 Task: Add Sprouts Pasture Raised Large Brown Grade A Eggs to the cart.
Action: Mouse moved to (328, 143)
Screenshot: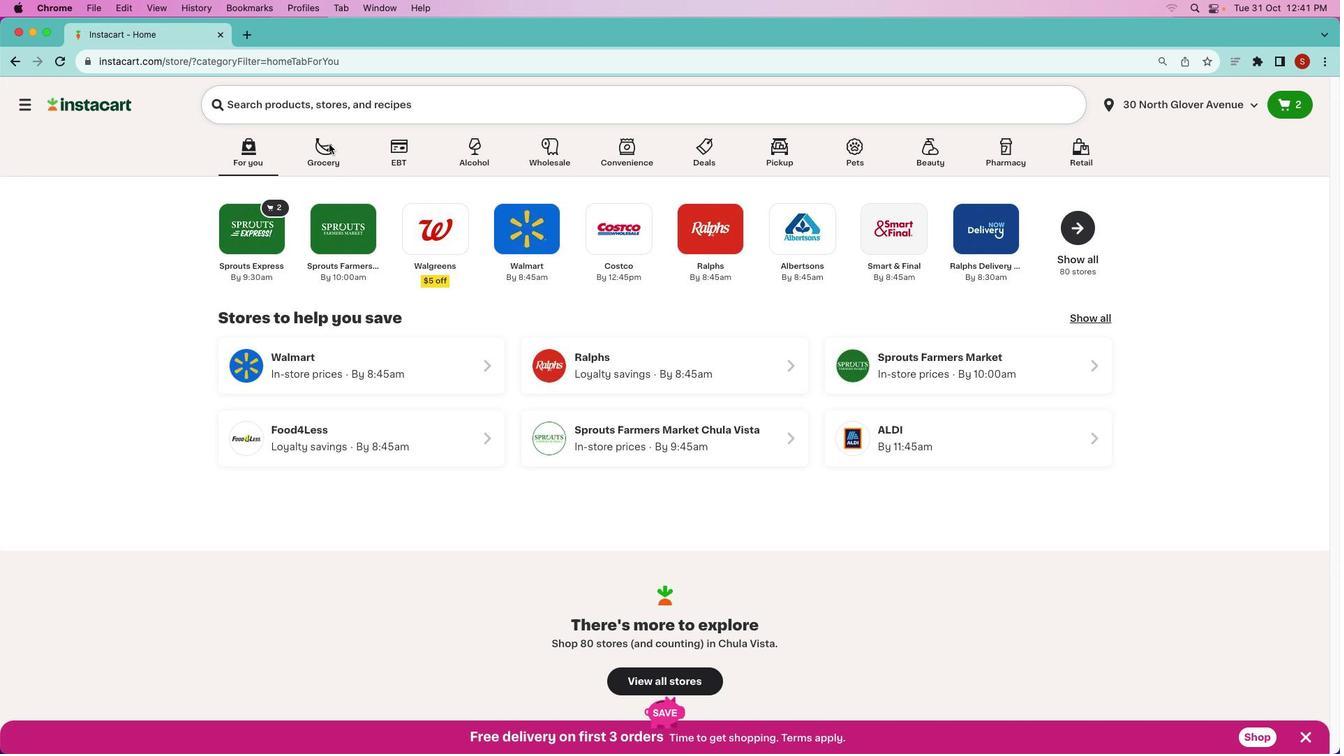 
Action: Mouse pressed left at (328, 143)
Screenshot: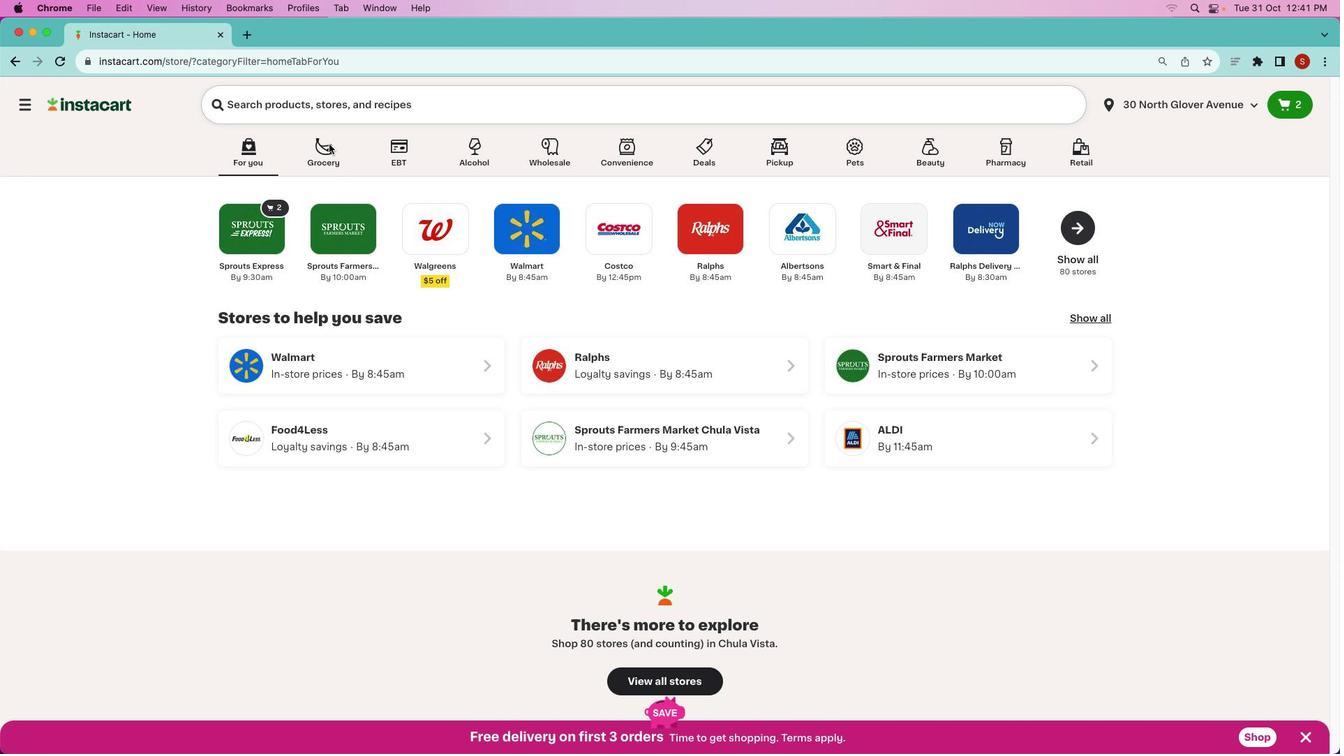 
Action: Mouse moved to (328, 143)
Screenshot: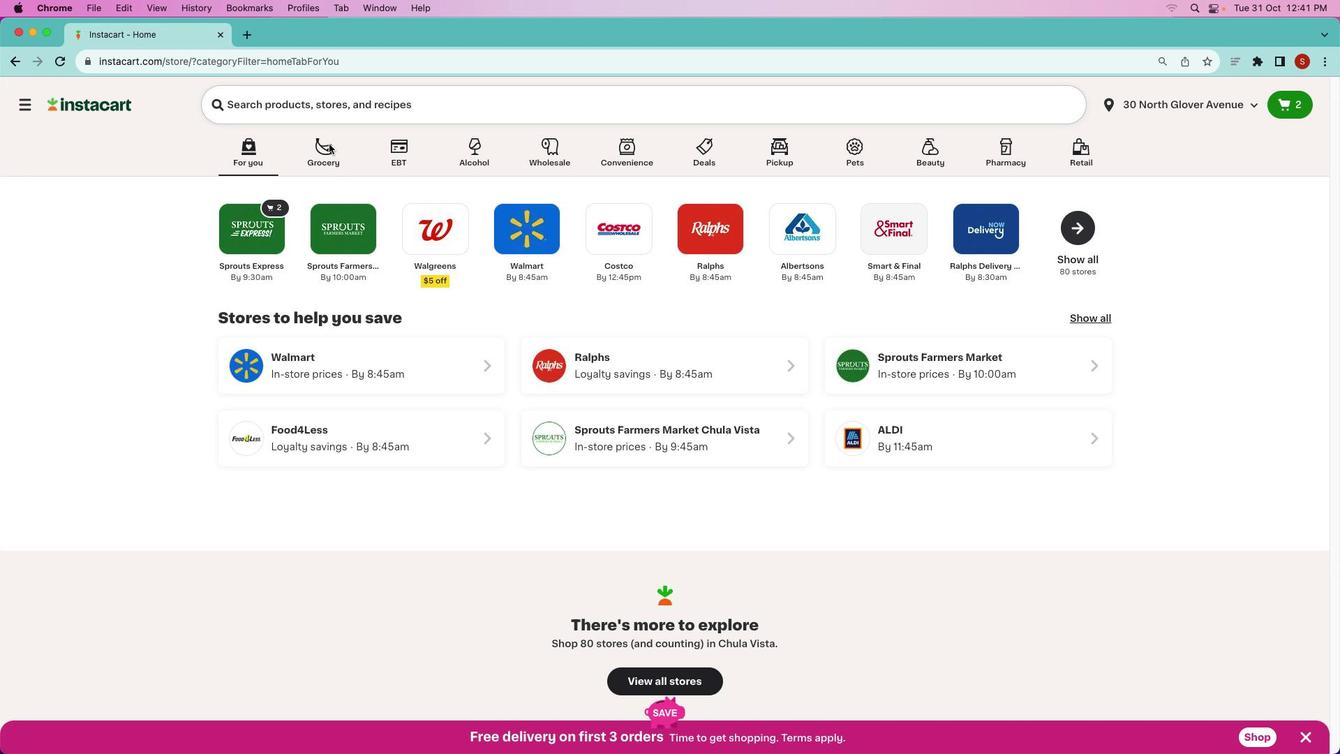 
Action: Mouse pressed left at (328, 143)
Screenshot: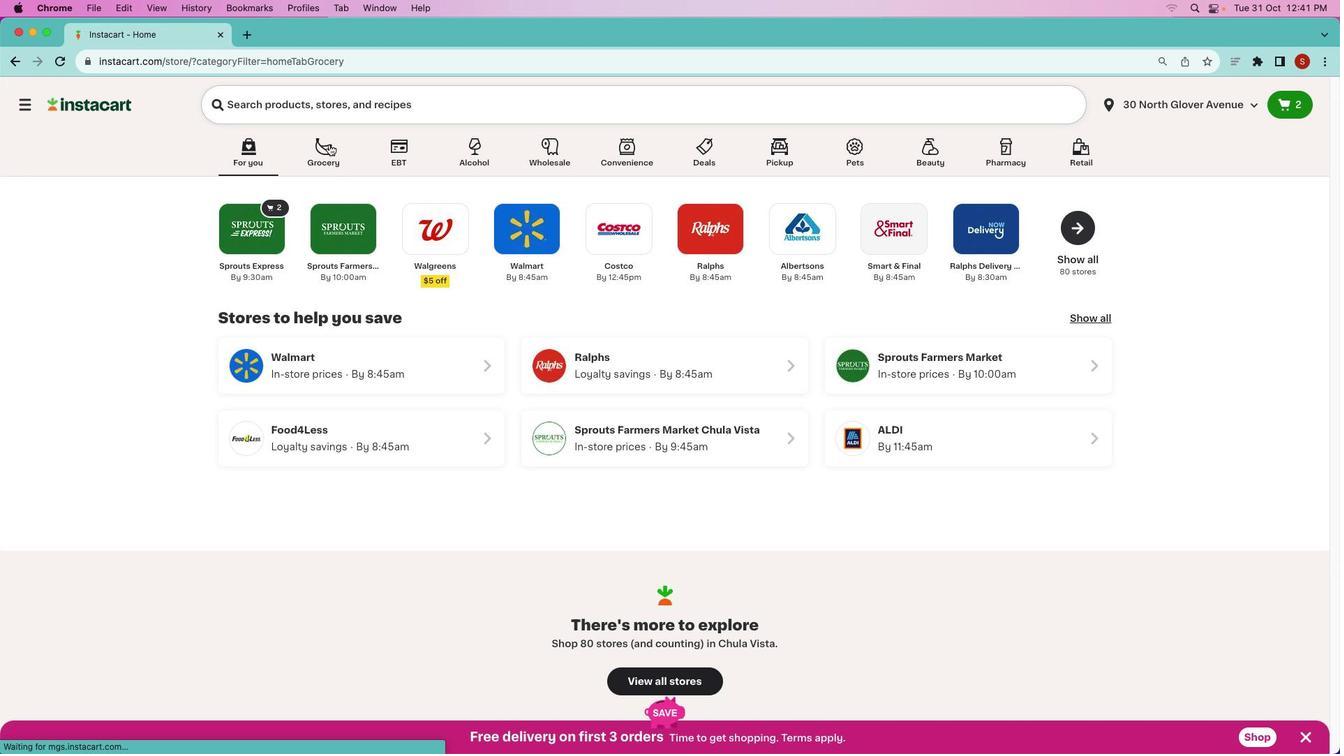 
Action: Mouse moved to (566, 301)
Screenshot: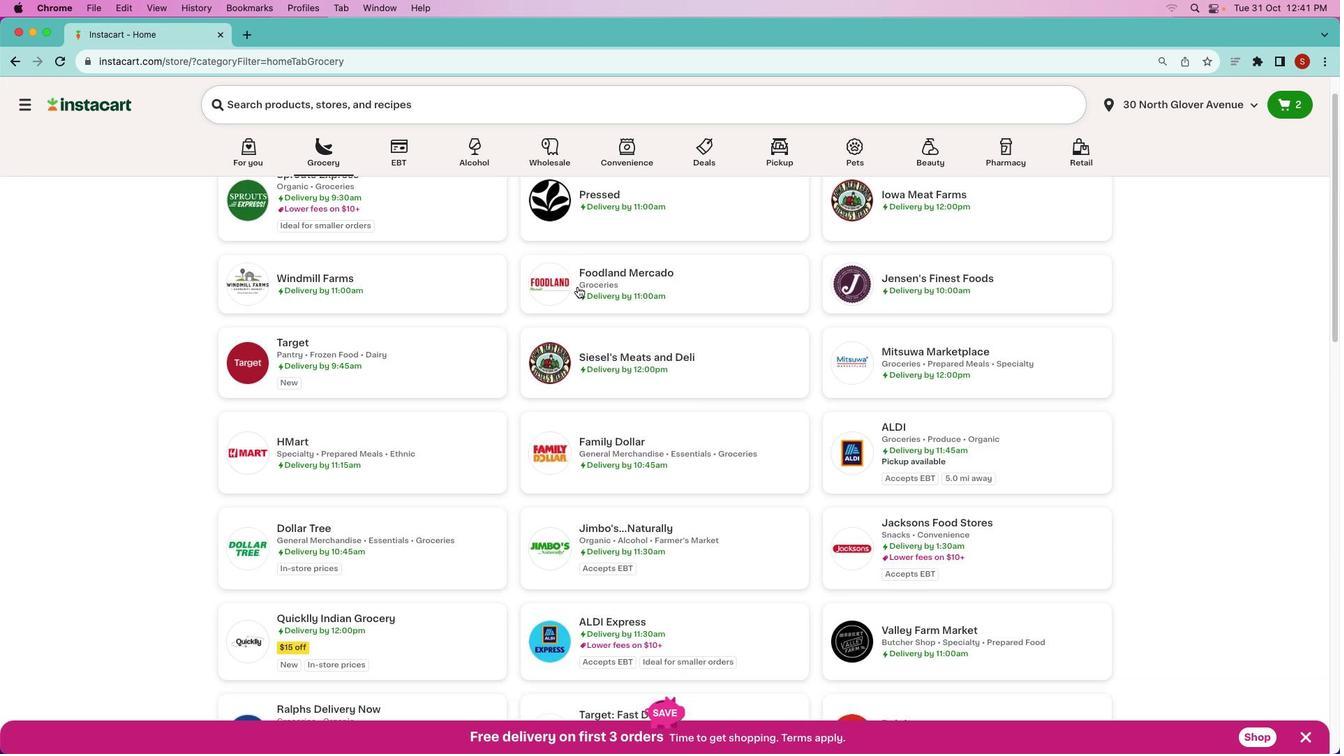 
Action: Mouse scrolled (566, 301) with delta (0, 0)
Screenshot: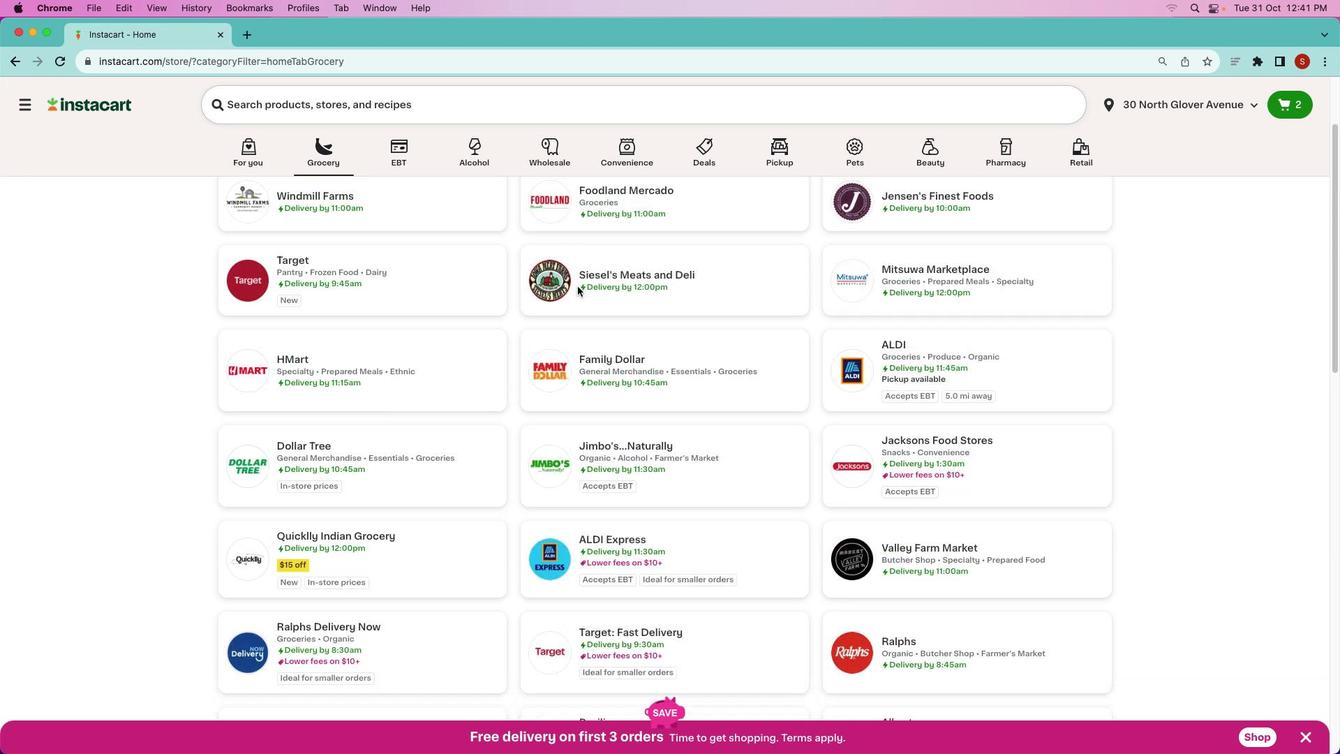 
Action: Mouse moved to (567, 301)
Screenshot: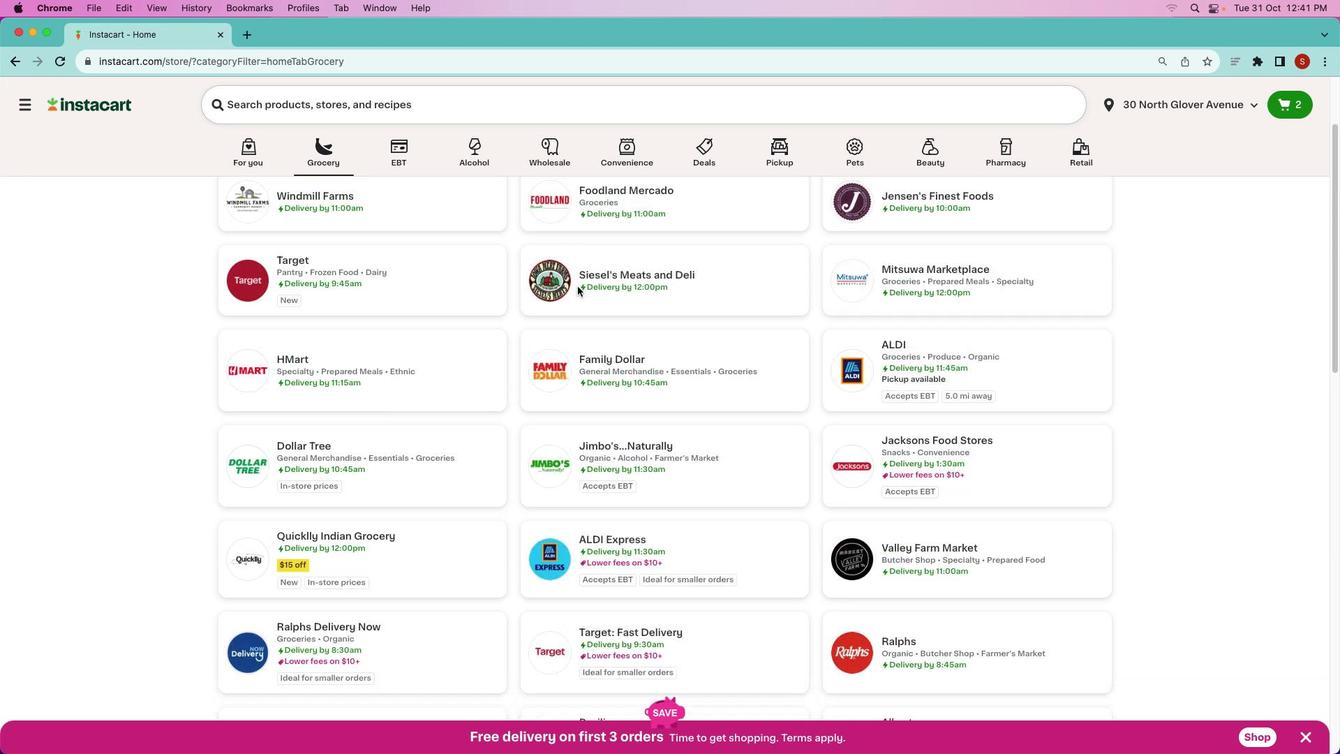 
Action: Mouse scrolled (567, 301) with delta (0, 0)
Screenshot: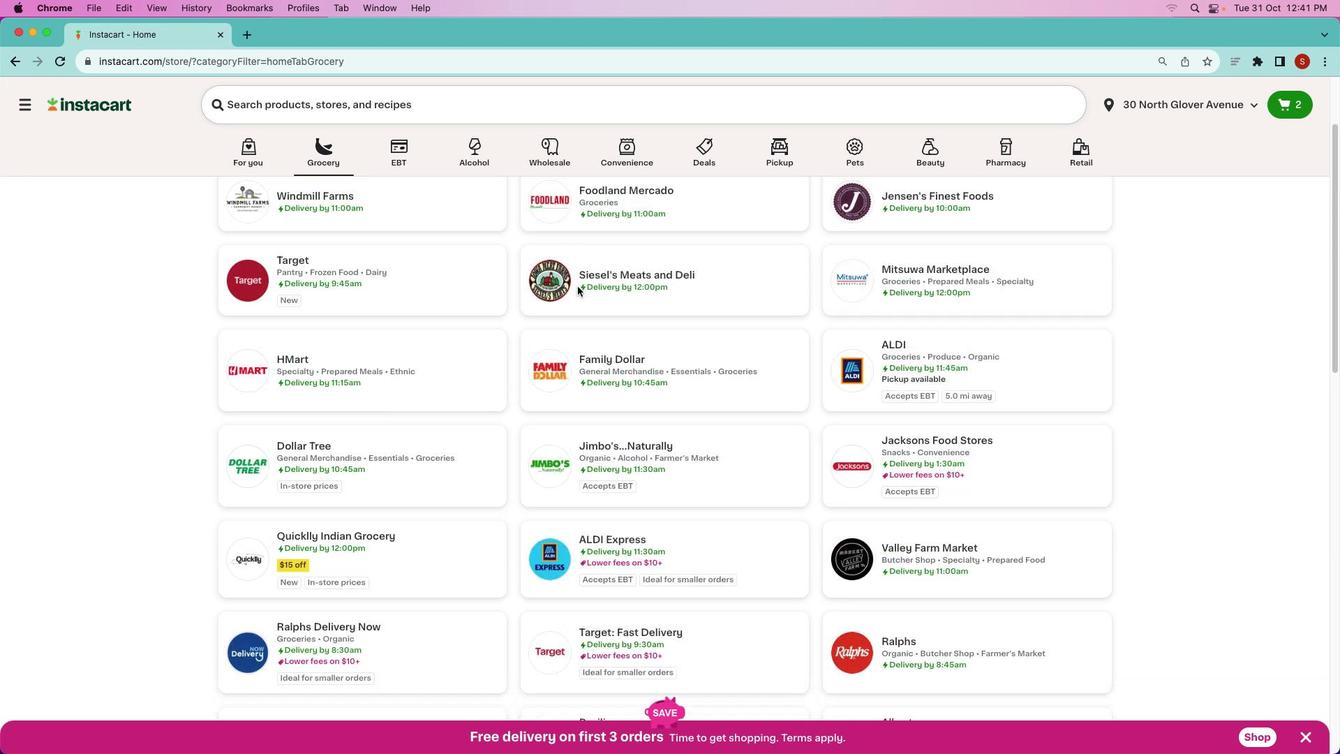 
Action: Mouse moved to (569, 299)
Screenshot: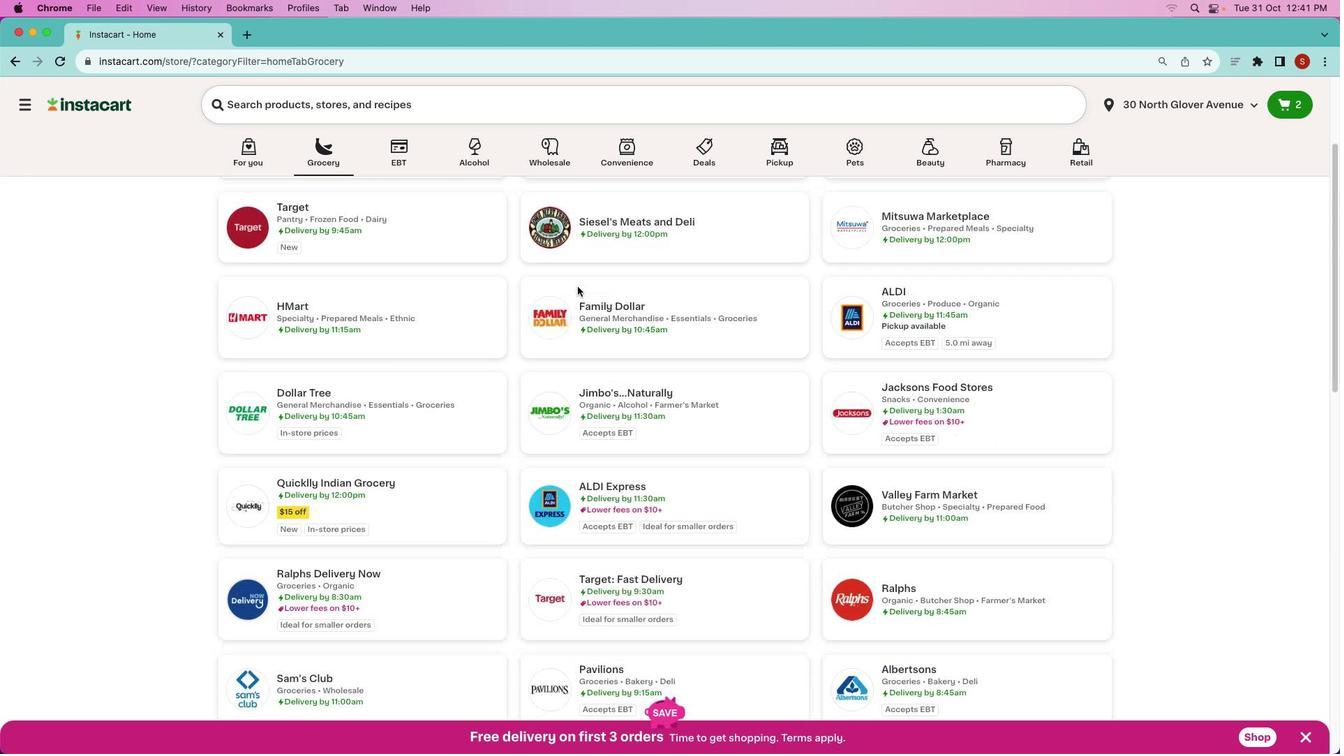 
Action: Mouse scrolled (569, 299) with delta (0, -2)
Screenshot: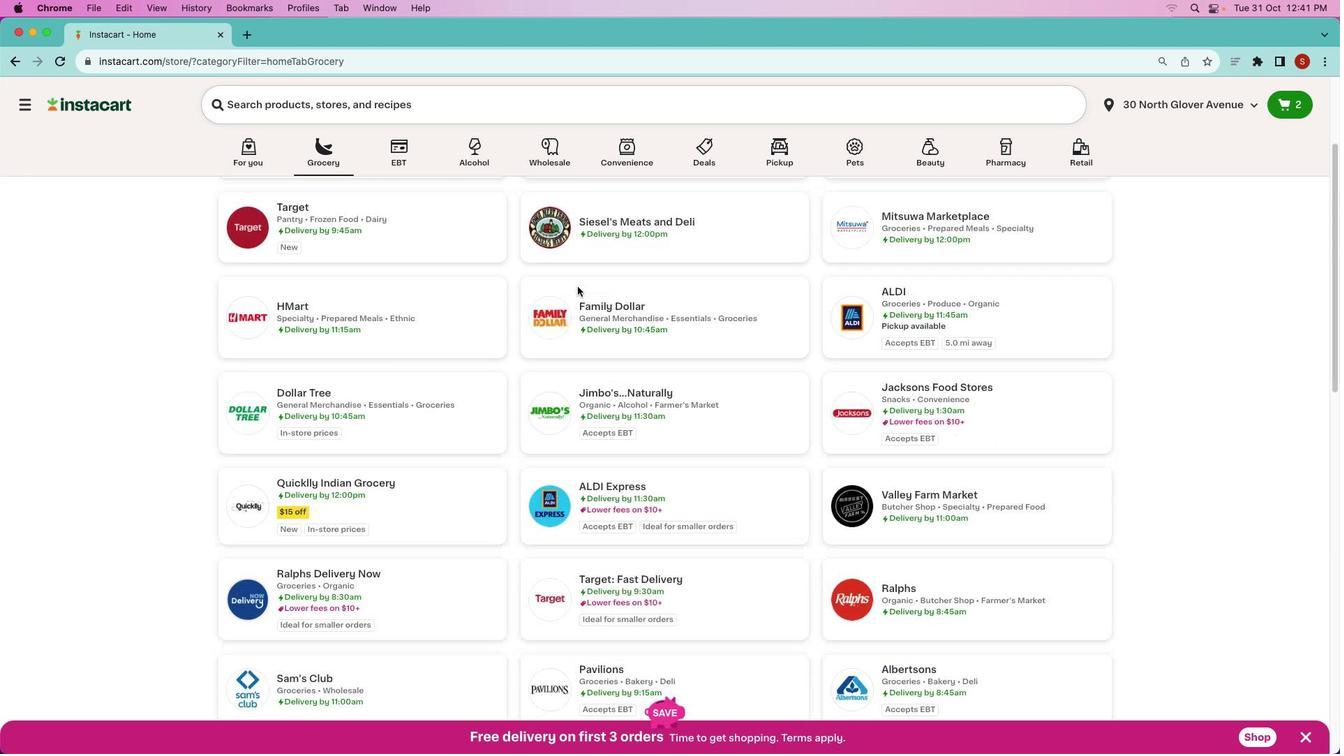 
Action: Mouse moved to (571, 296)
Screenshot: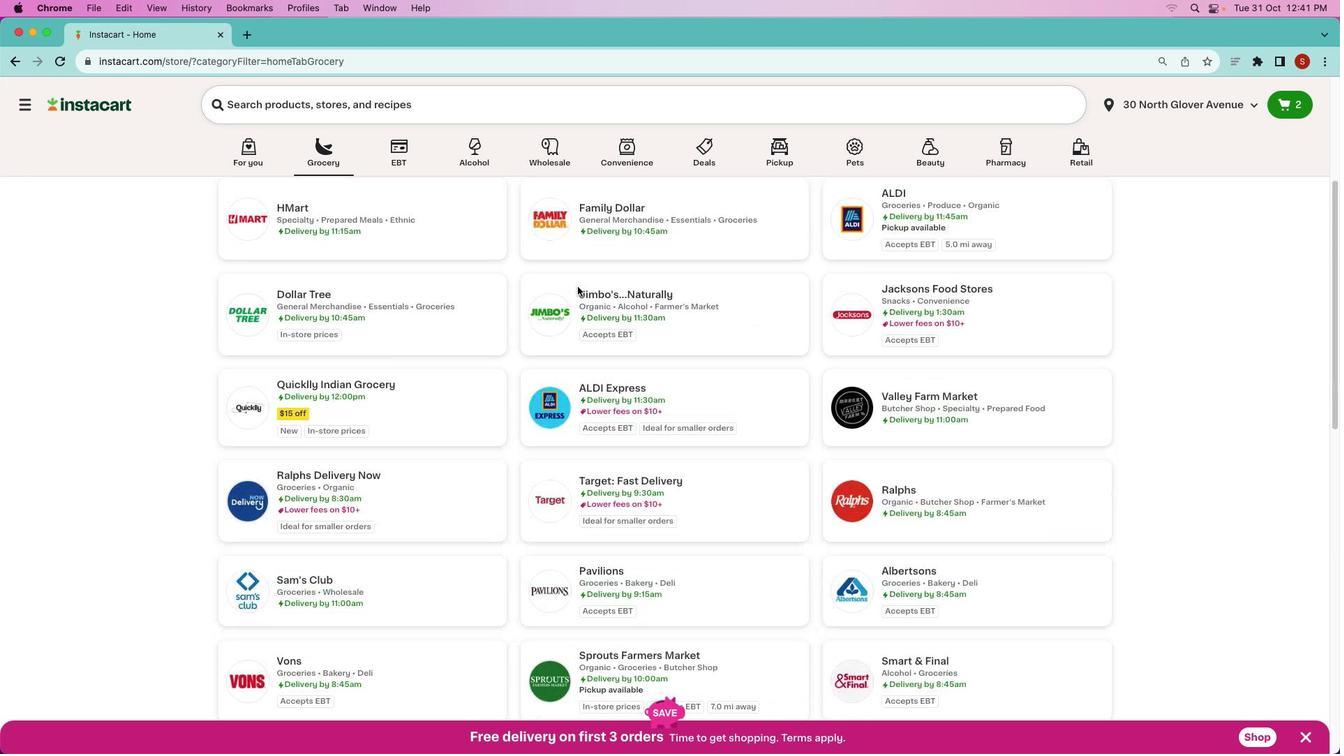 
Action: Mouse scrolled (571, 296) with delta (0, -3)
Screenshot: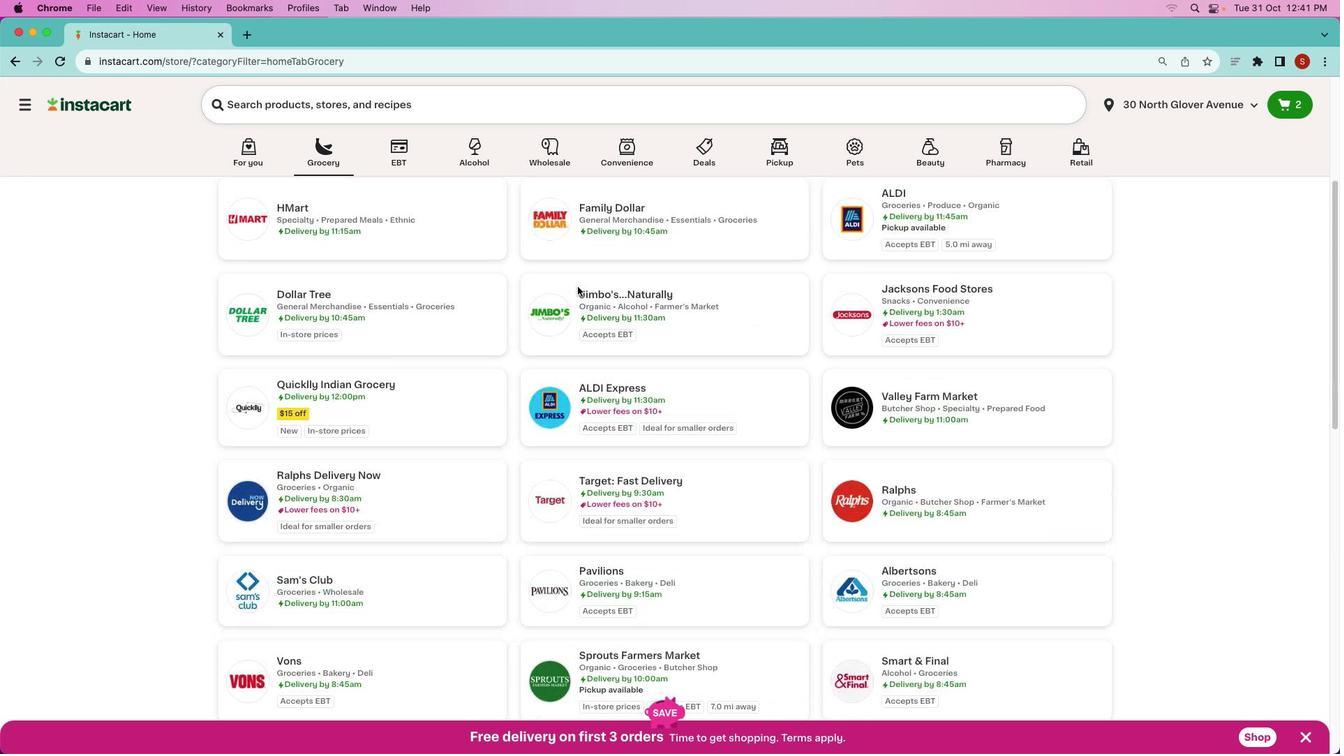 
Action: Mouse moved to (578, 286)
Screenshot: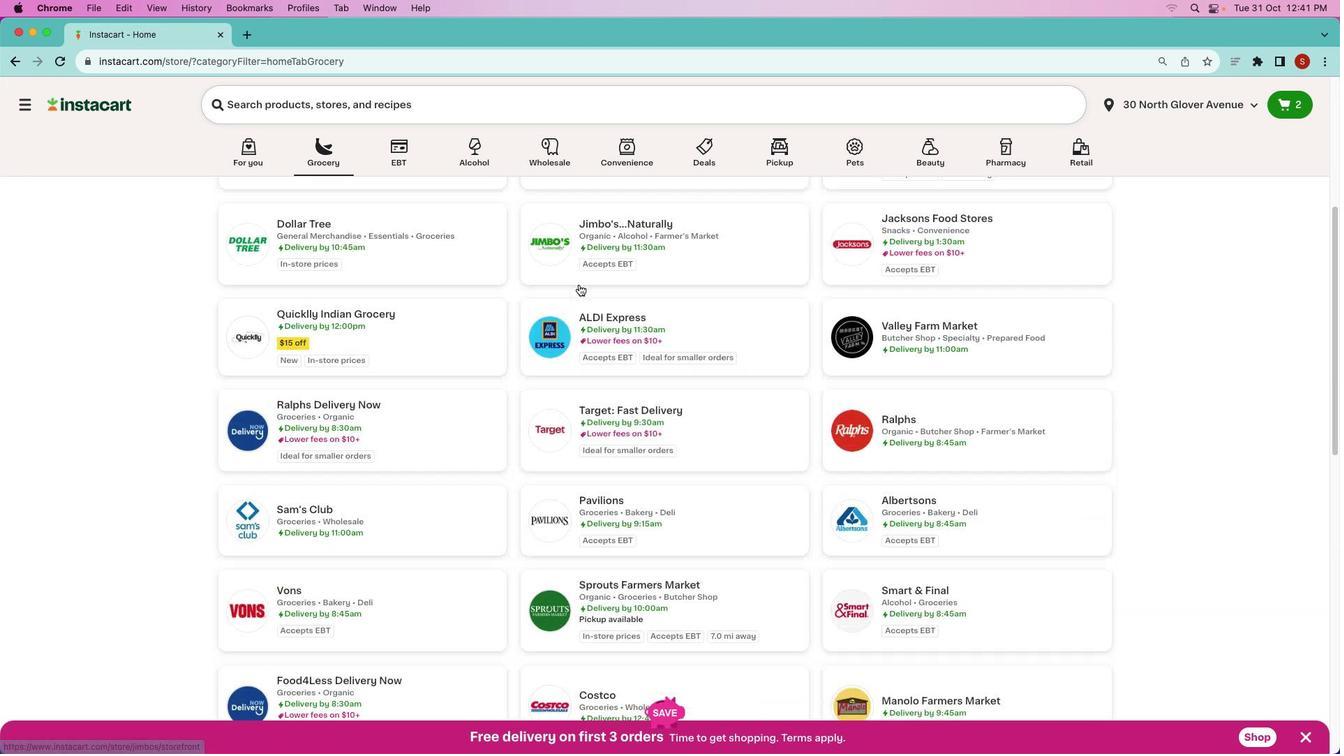 
Action: Mouse scrolled (578, 286) with delta (0, 0)
Screenshot: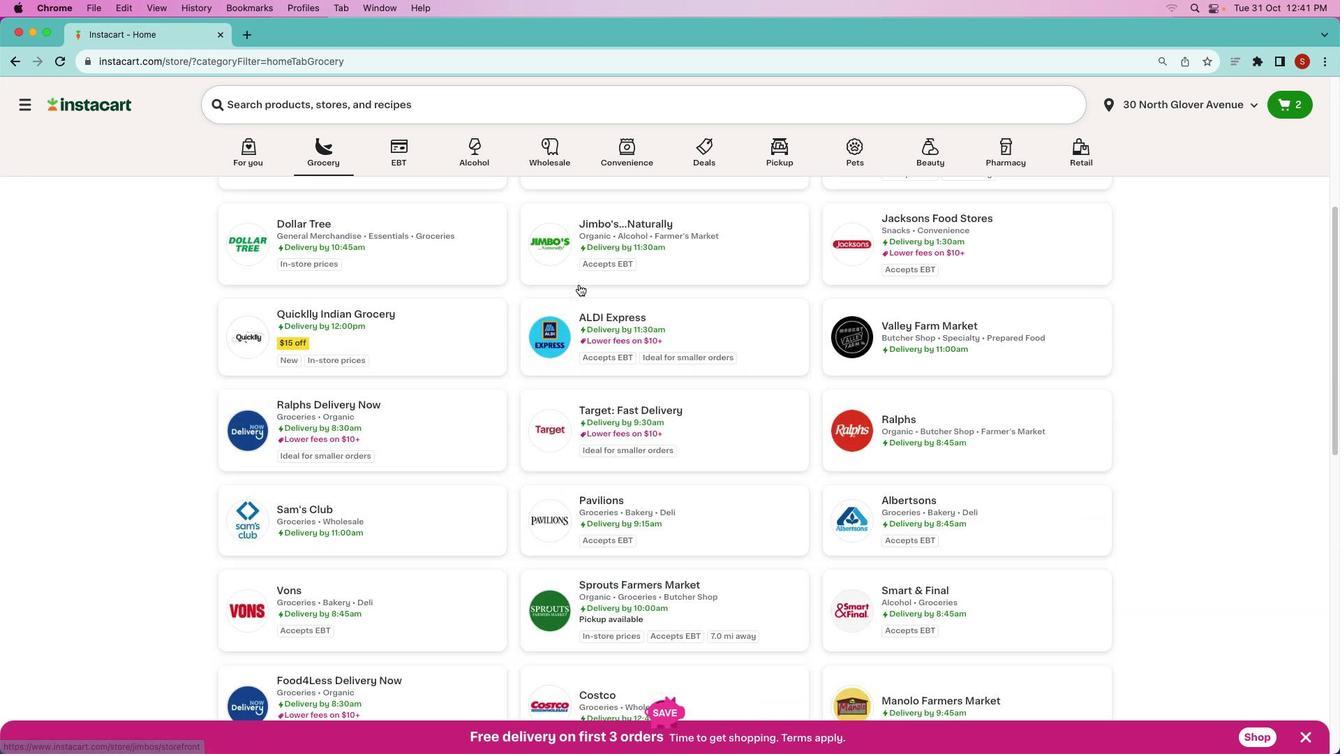 
Action: Mouse scrolled (578, 286) with delta (0, 0)
Screenshot: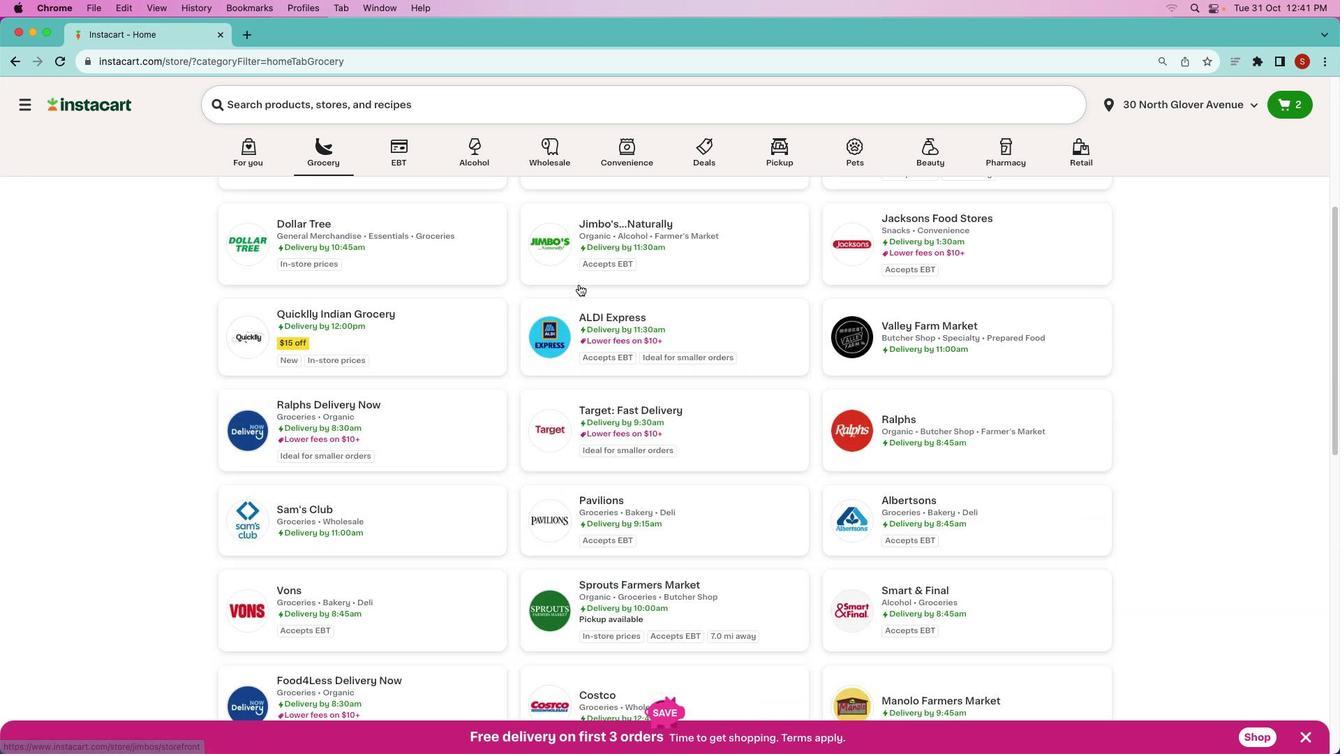 
Action: Mouse scrolled (578, 286) with delta (0, -2)
Screenshot: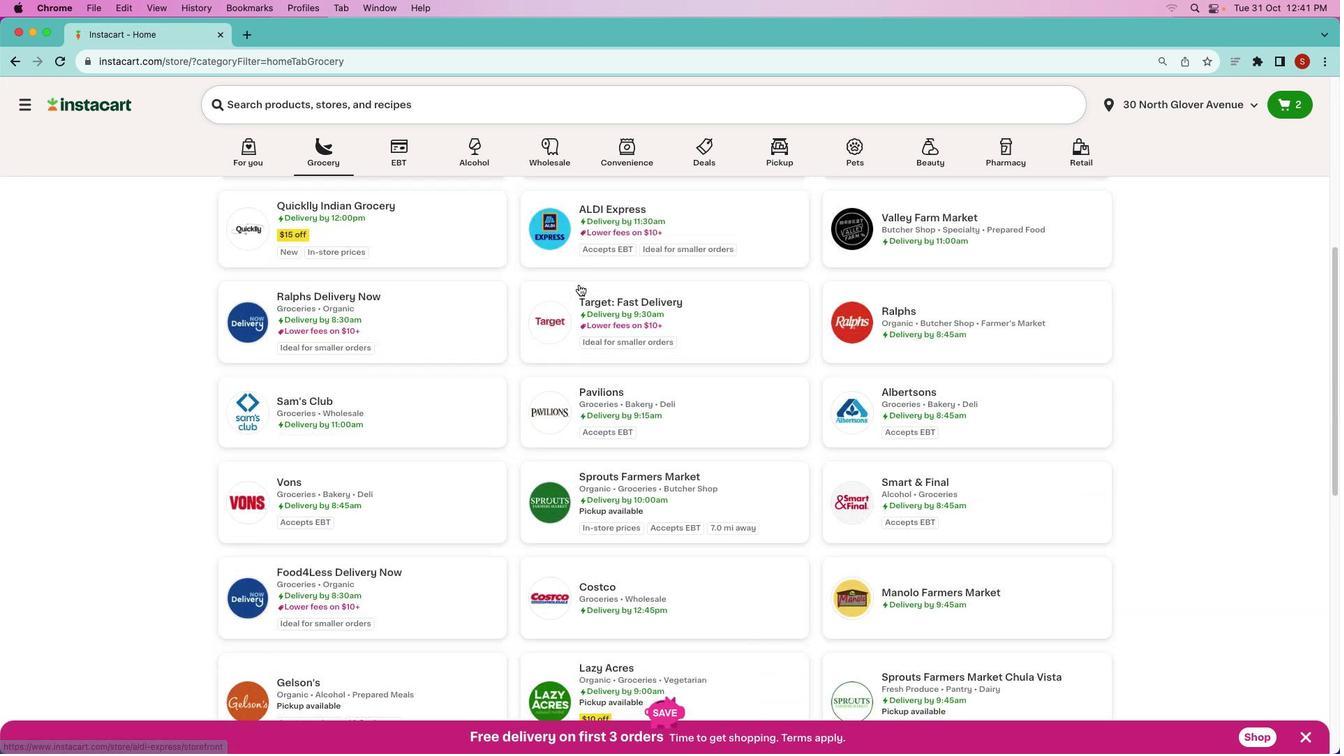 
Action: Mouse scrolled (578, 286) with delta (0, -3)
Screenshot: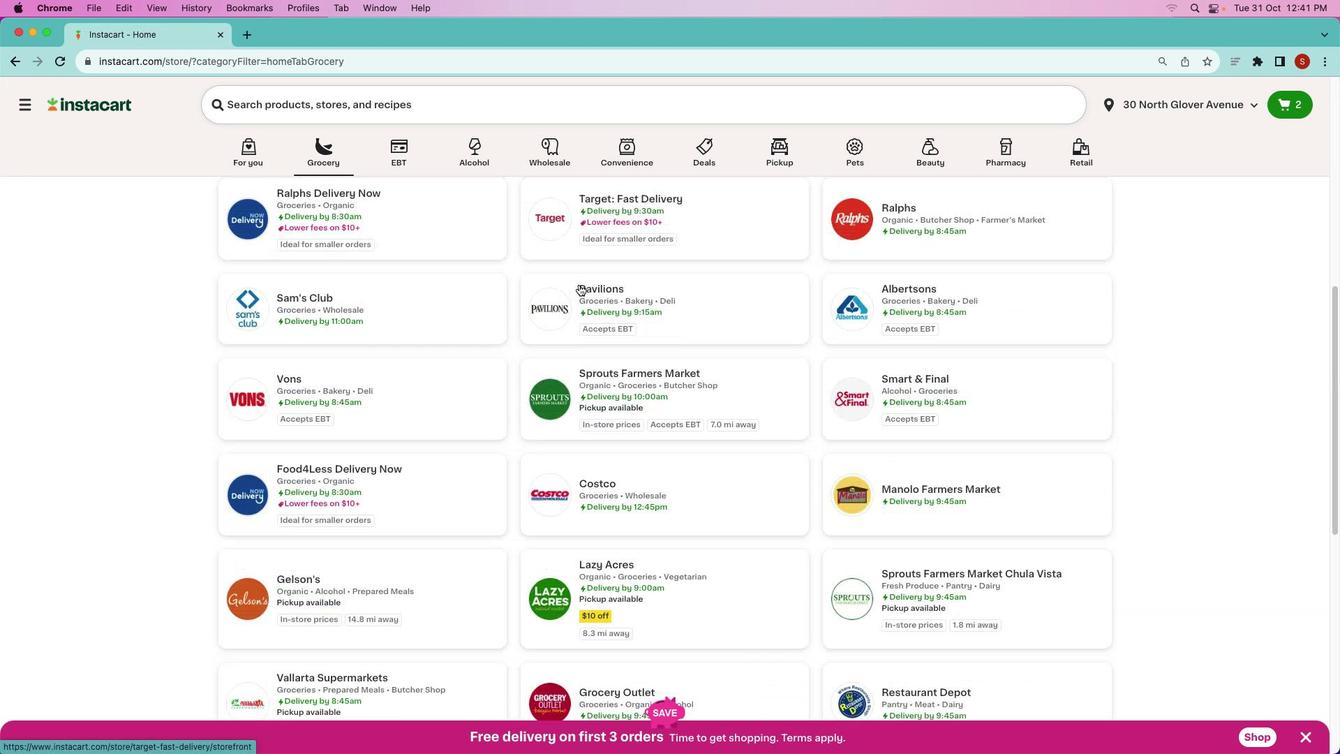 
Action: Mouse moved to (643, 377)
Screenshot: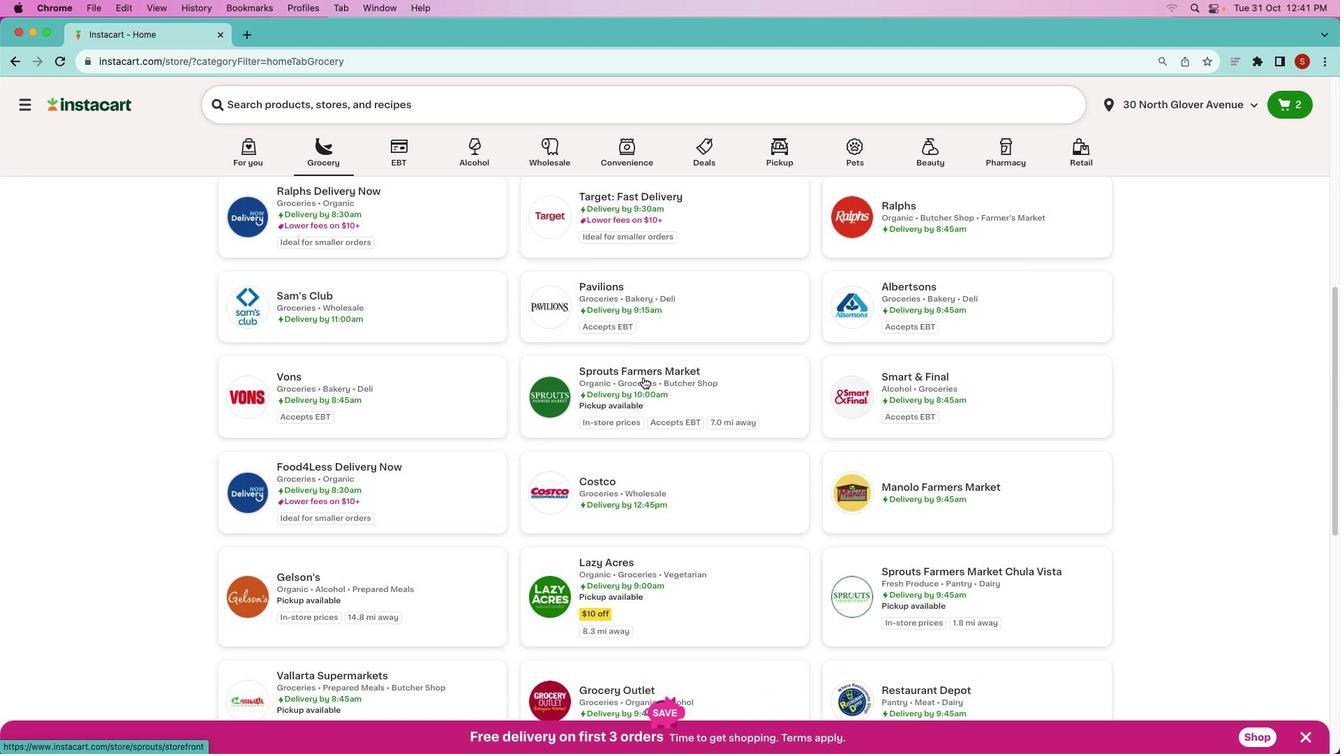 
Action: Mouse pressed left at (643, 377)
Screenshot: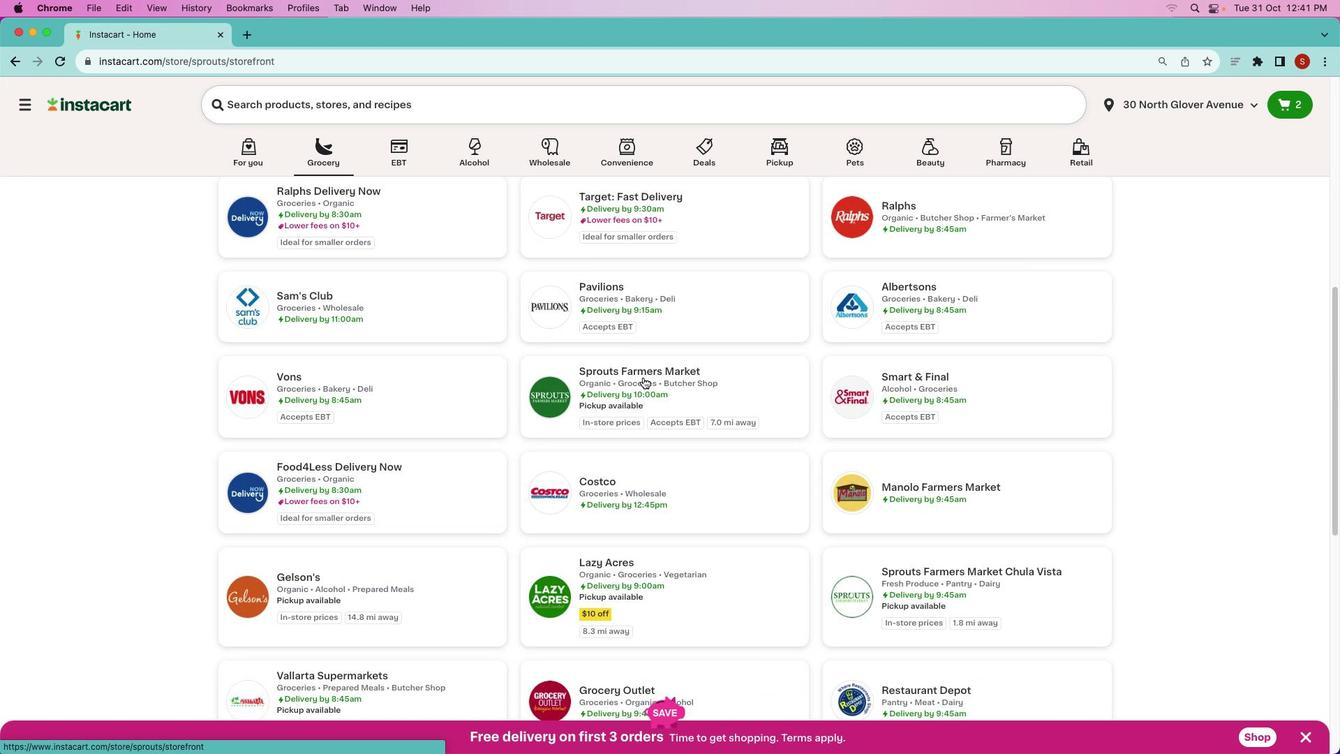 
Action: Mouse pressed left at (643, 377)
Screenshot: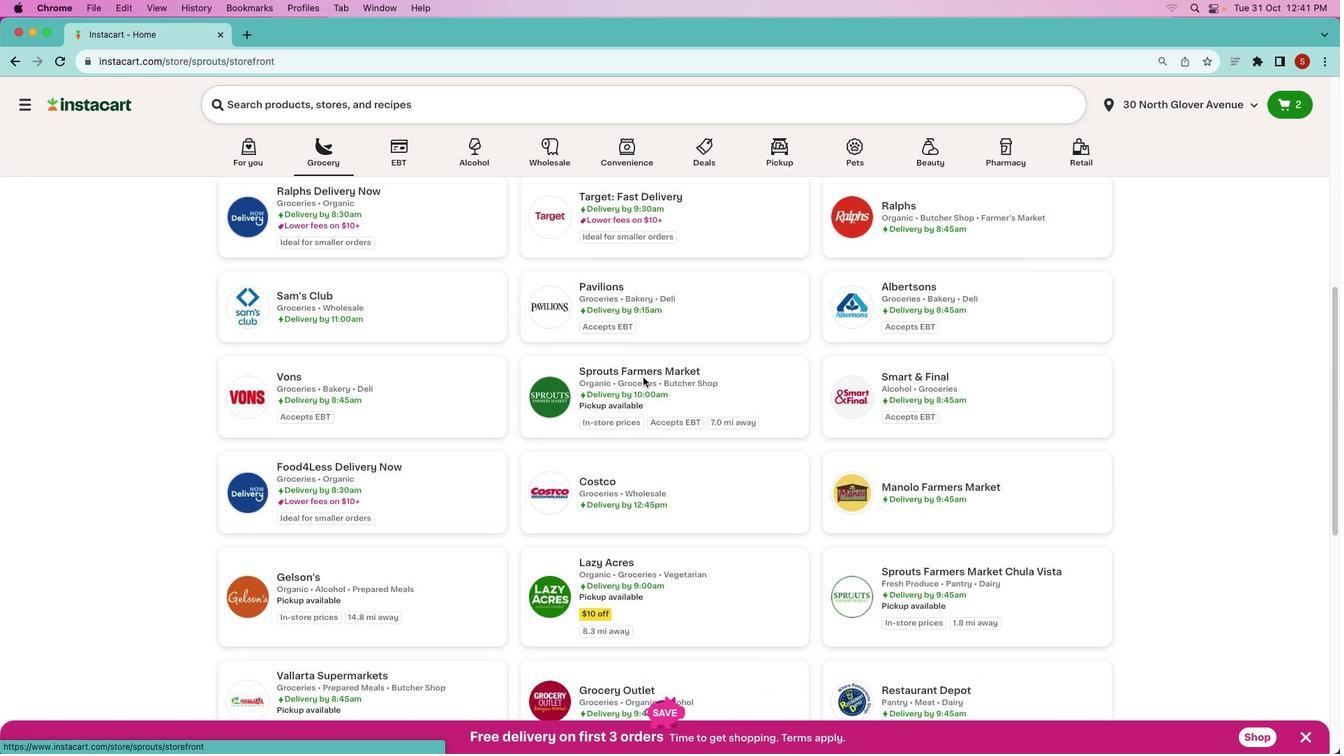 
Action: Mouse moved to (581, 150)
Screenshot: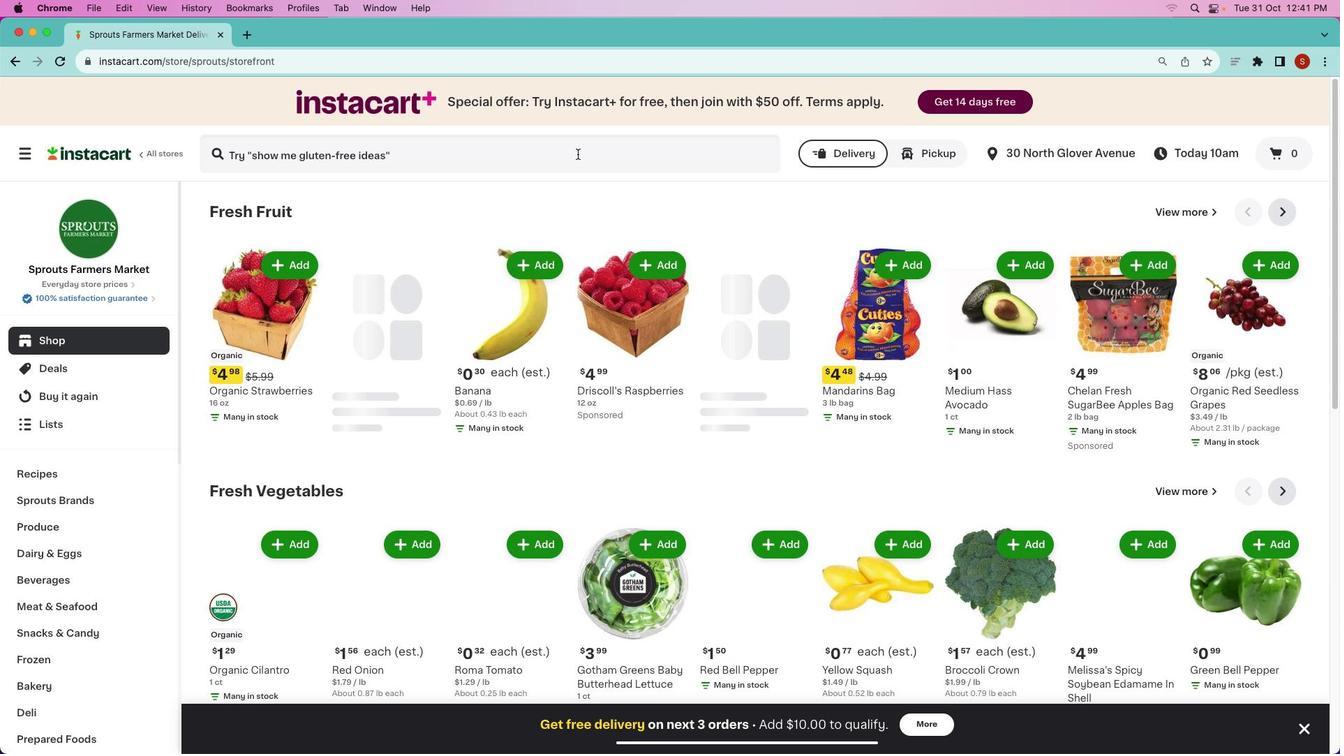 
Action: Mouse pressed left at (581, 150)
Screenshot: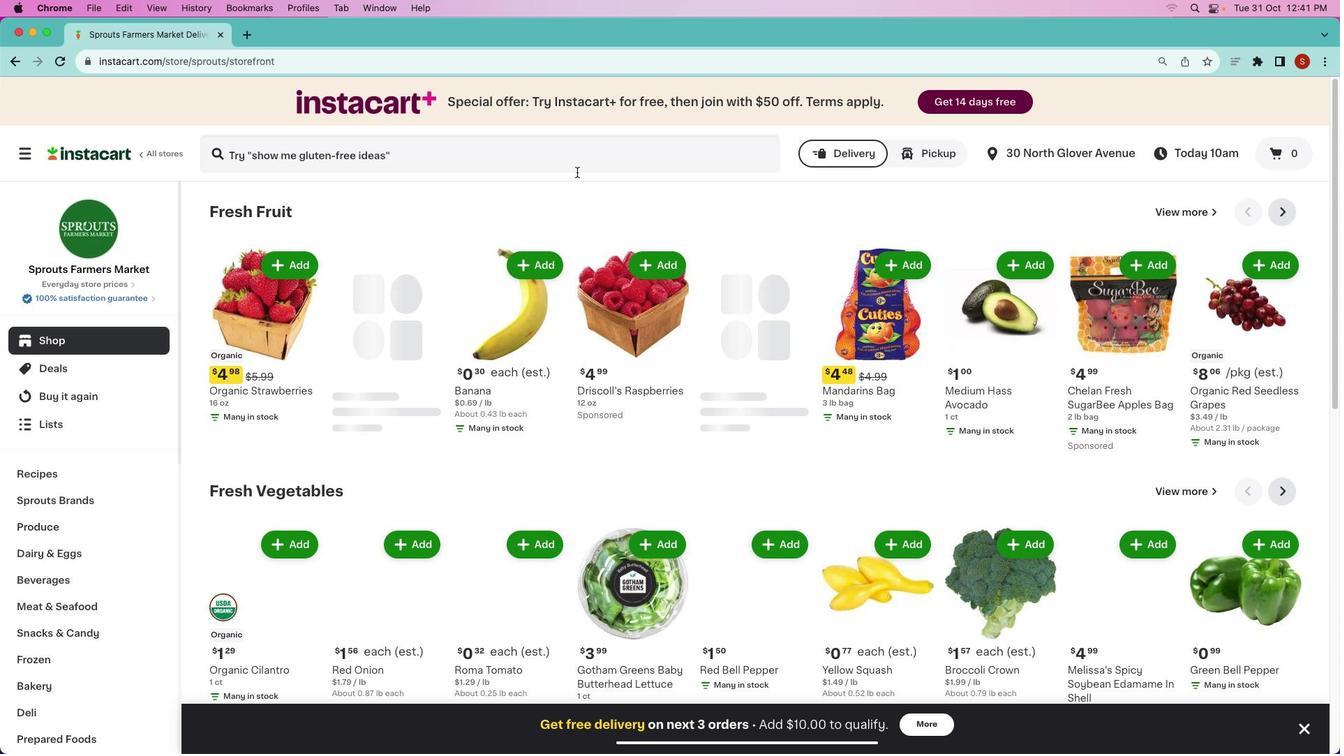 
Action: Mouse moved to (578, 259)
Screenshot: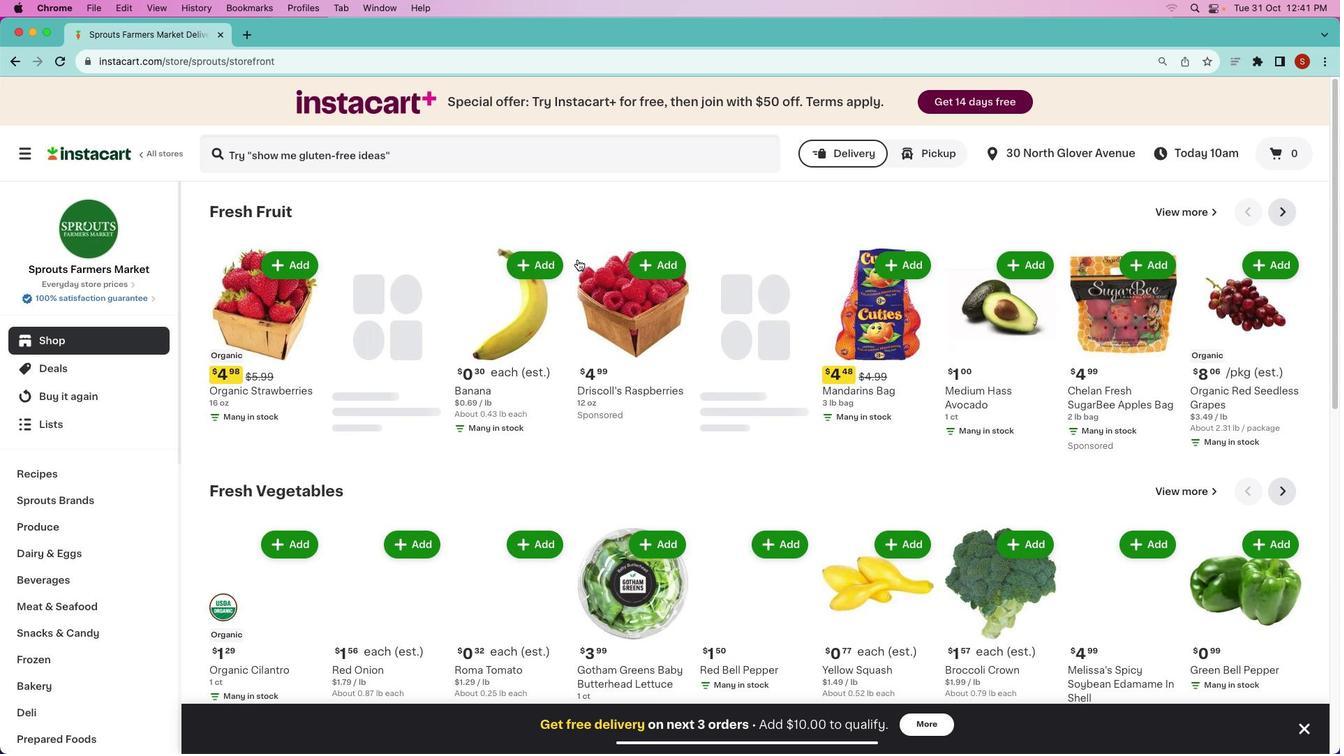 
Action: Key pressed 's''p''r''o''t''u'Key.backspaceKey.backspace'u''t''s'Key.space'p''a''s''t''u''r''e'Key.space't''r''r'Key.backspaceKey.backspaceKey.backspace'r''a''i''s''e''s''d'Key.backspaceKey.backspace'd'Key.space'l''a''r''g''e'Key.space'b''r''o''w''n'Key.space'g''r''a''d''e'Key.space'a'Key.spaceKey.shift_r'E''g''g''s'Key.enter
Screenshot: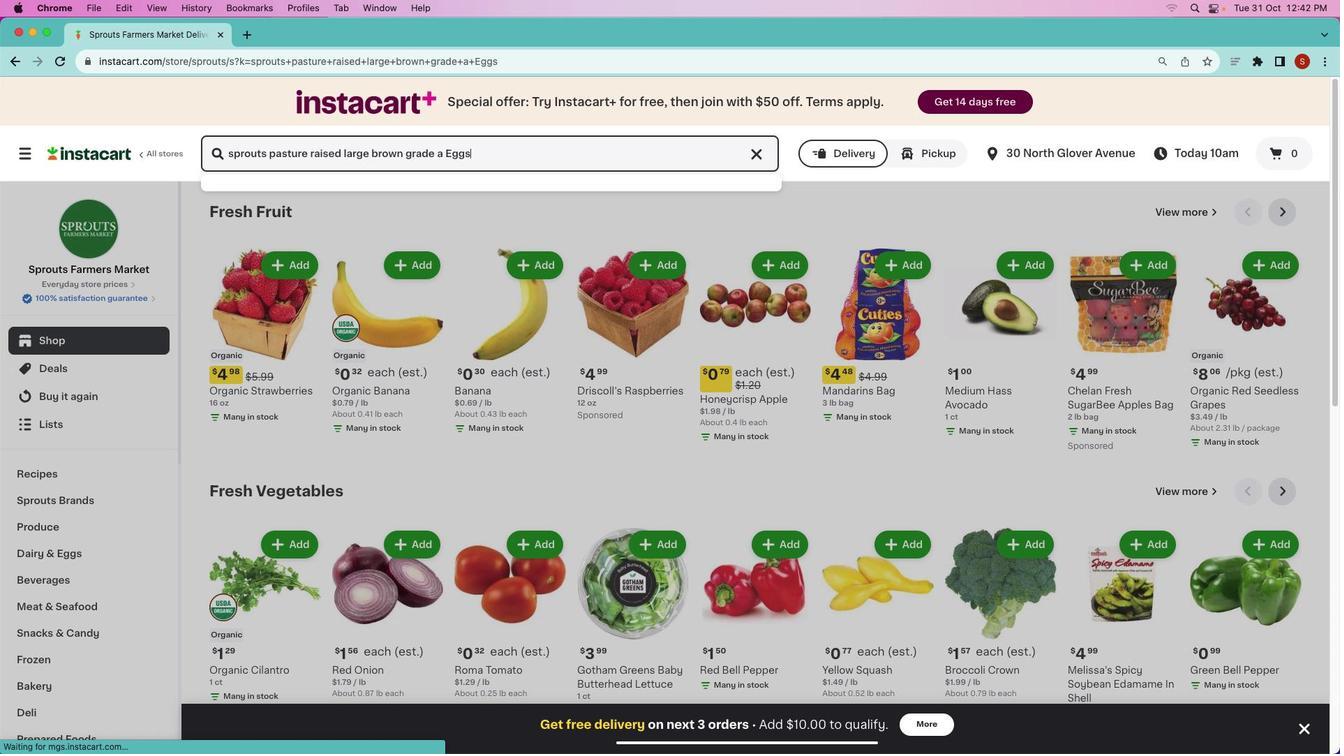 
Action: Mouse moved to (823, 282)
Screenshot: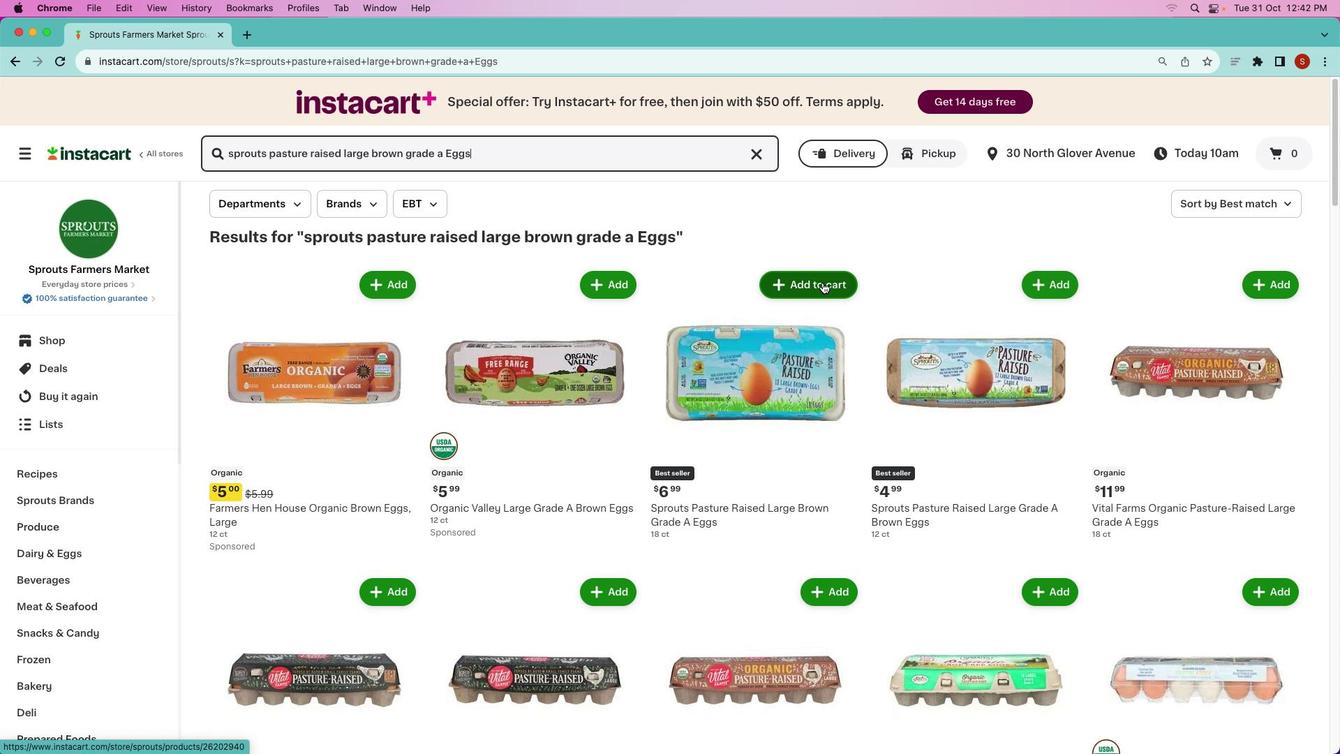 
Action: Mouse pressed left at (823, 282)
Screenshot: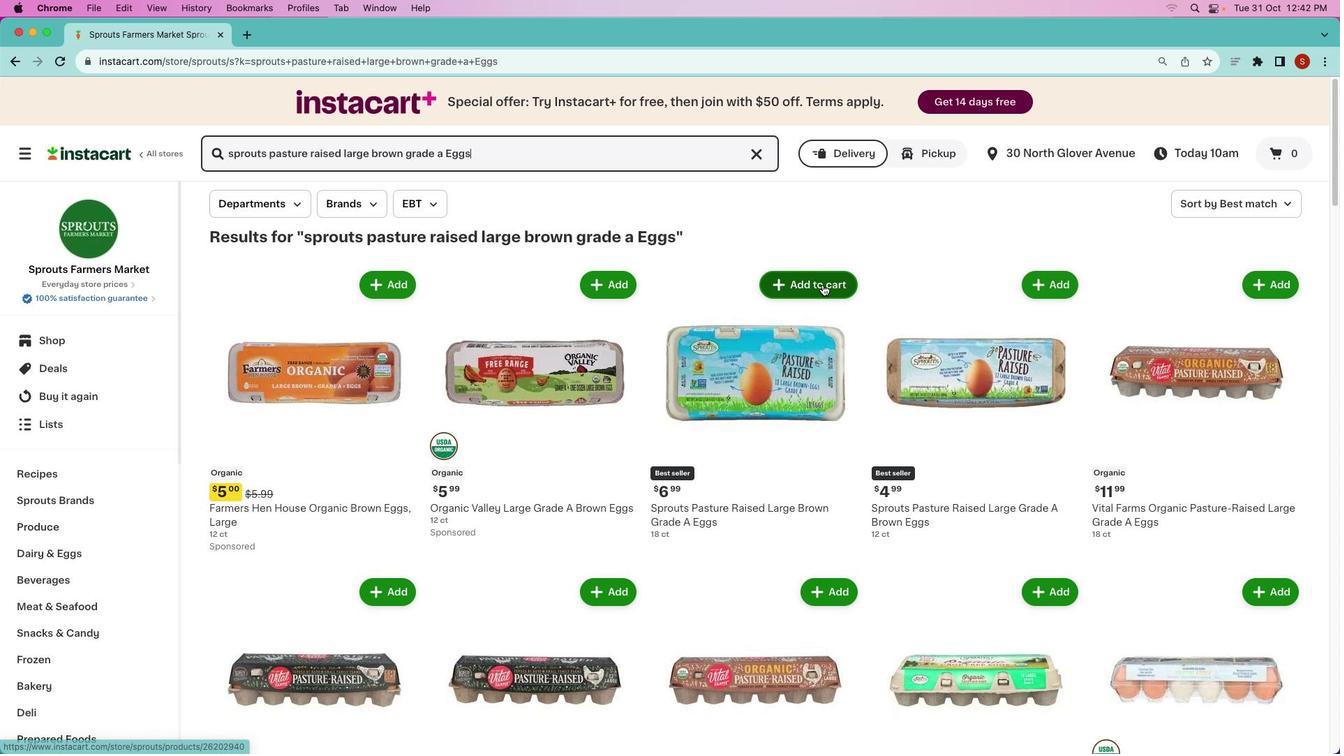 
Action: Mouse moved to (678, 456)
Screenshot: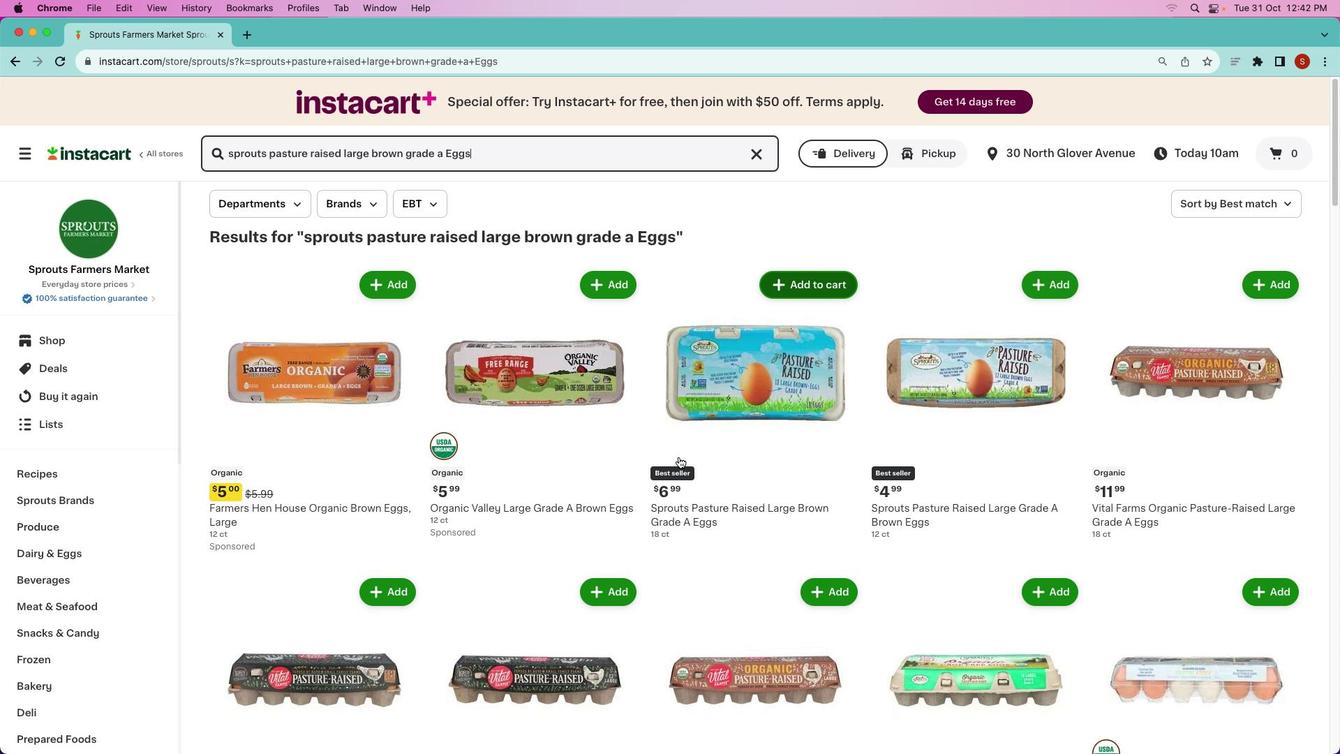 
